 Task: Add Softage Information Technology Limited.
Action: Mouse moved to (327, 103)
Screenshot: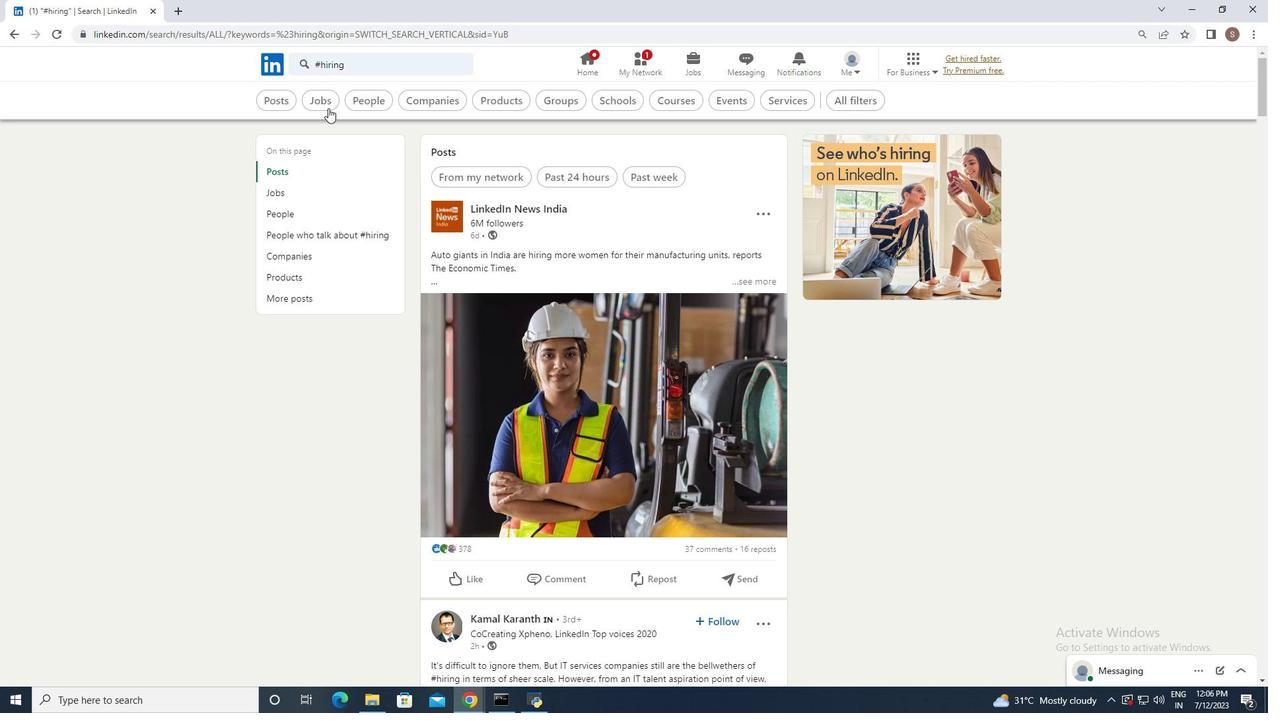 
Action: Mouse pressed left at (327, 103)
Screenshot: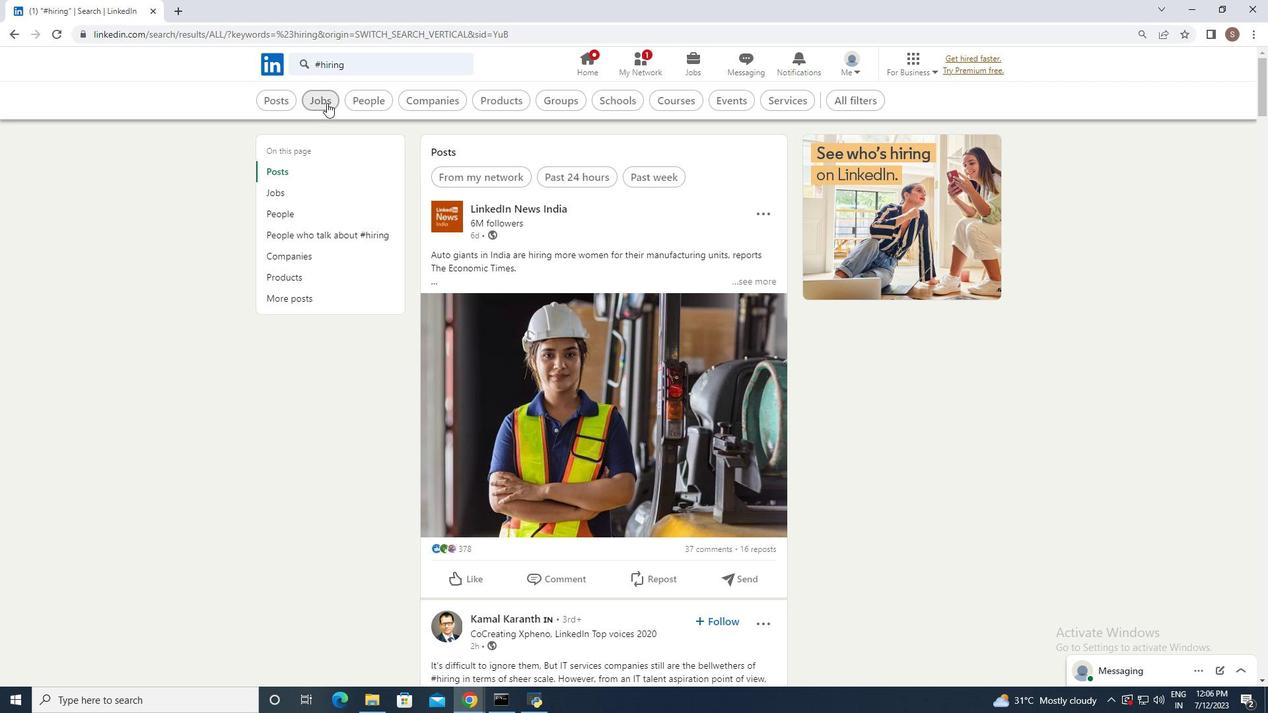 
Action: Mouse moved to (543, 103)
Screenshot: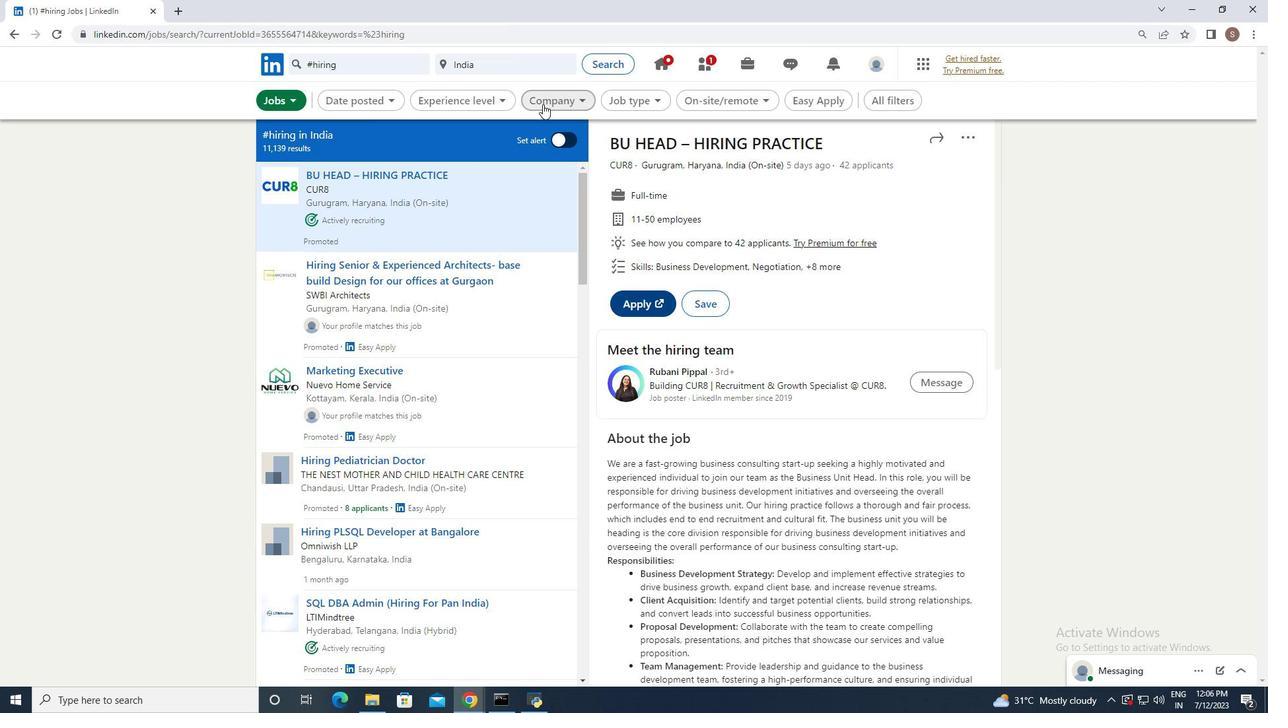 
Action: Mouse pressed left at (543, 103)
Screenshot: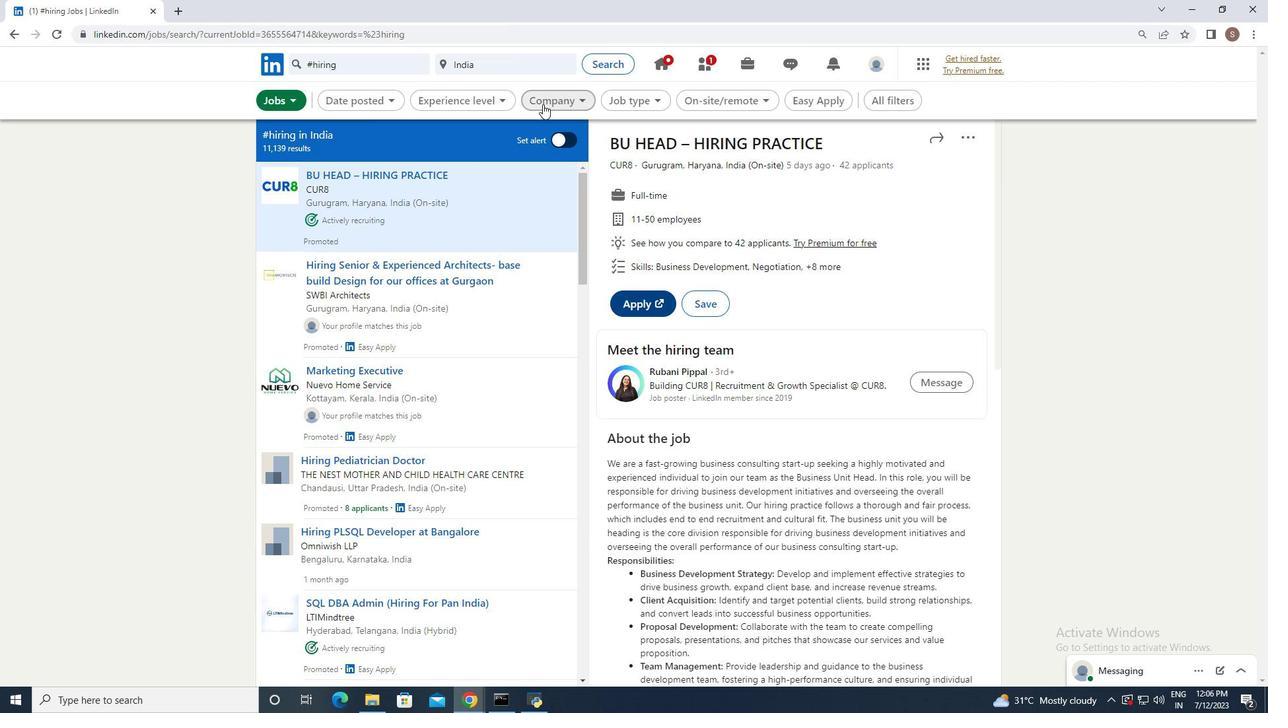 
Action: Mouse moved to (503, 144)
Screenshot: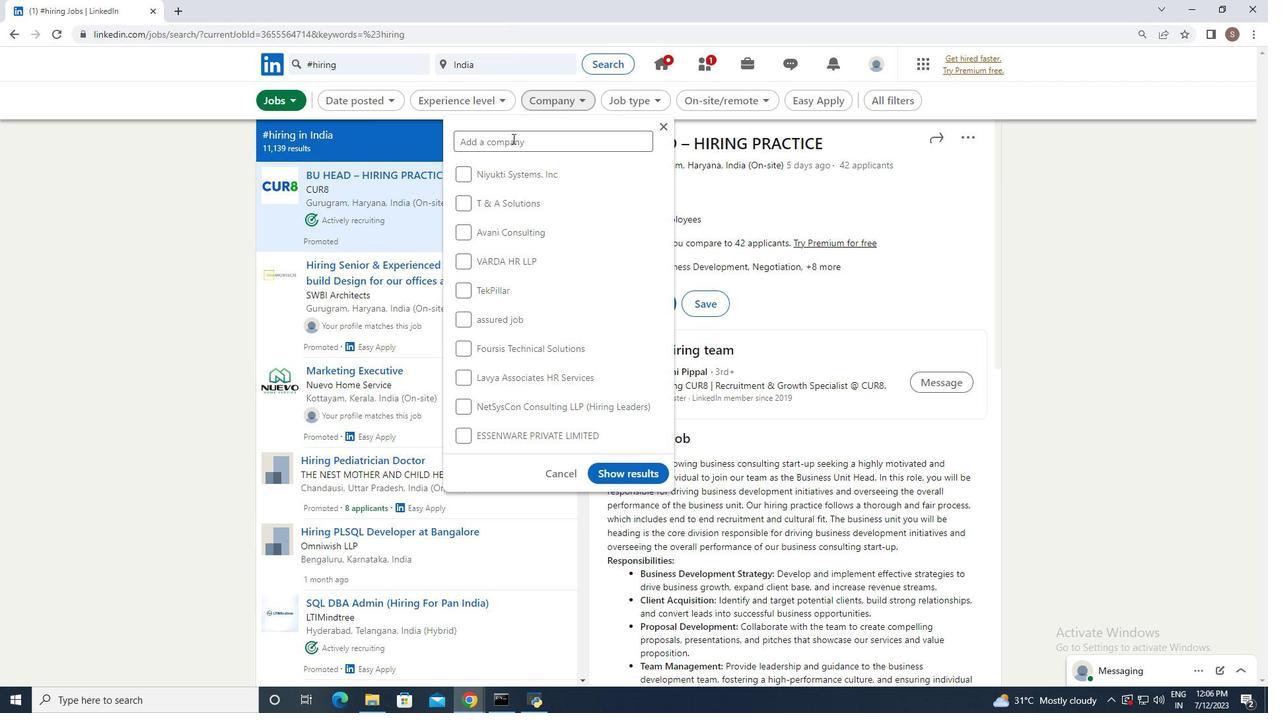 
Action: Mouse pressed left at (503, 144)
Screenshot: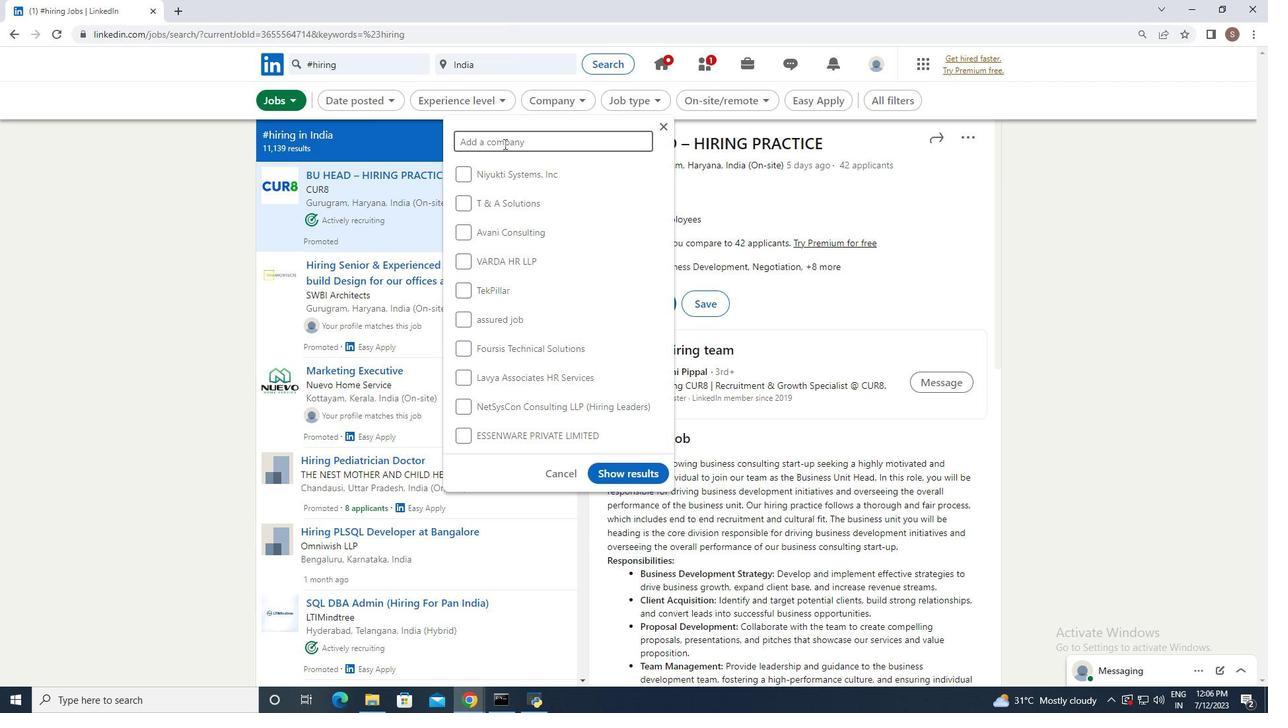 
Action: Key pressed <Key.shift>Softag
Screenshot: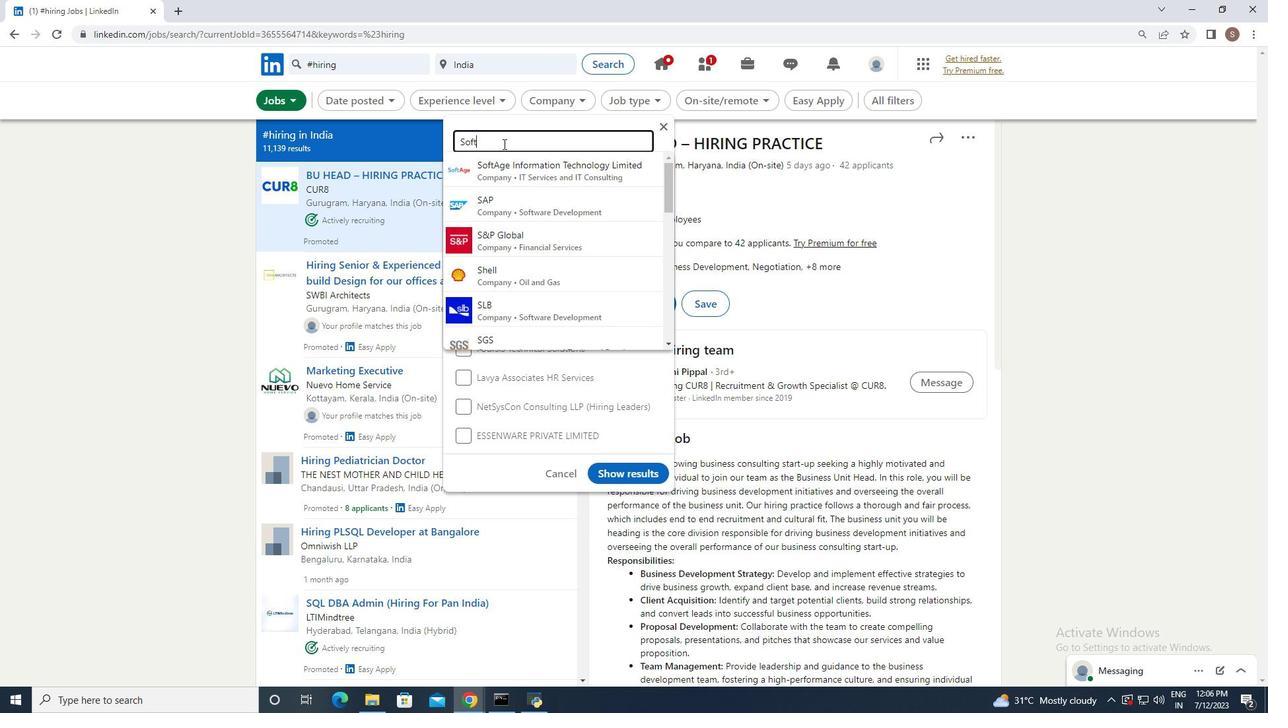 
Action: Mouse moved to (506, 171)
Screenshot: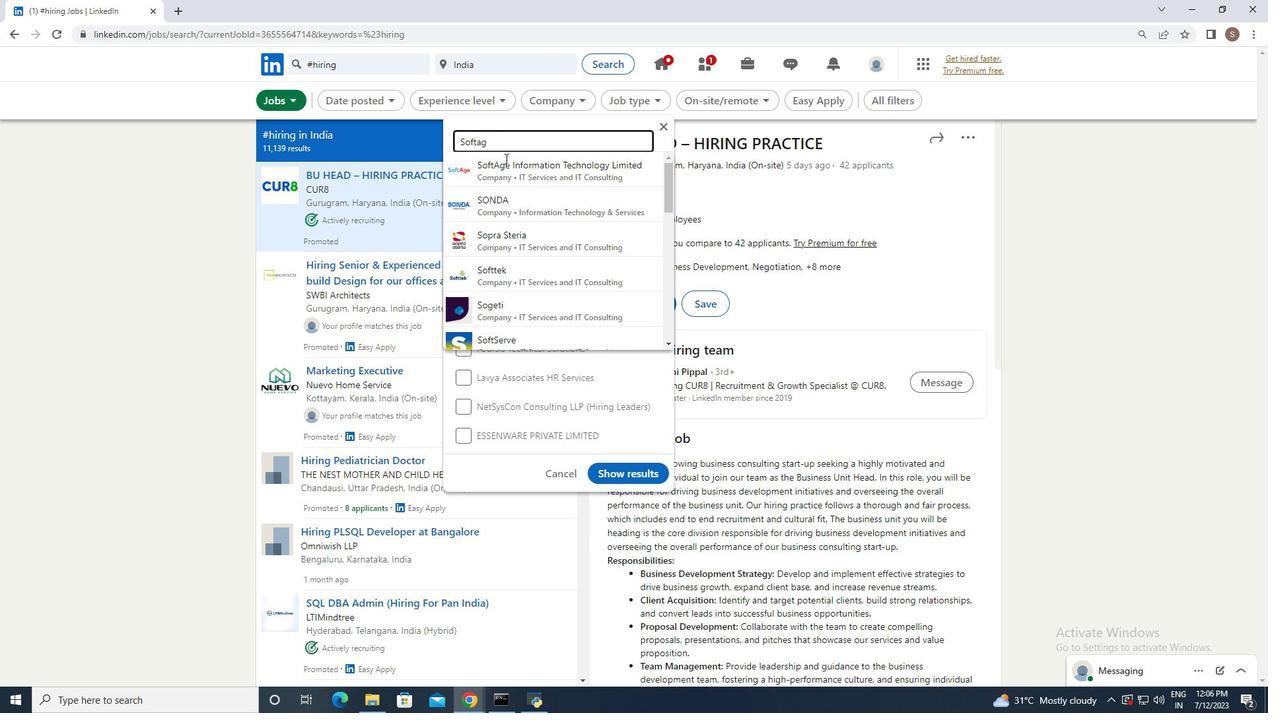 
Action: Mouse pressed left at (506, 171)
Screenshot: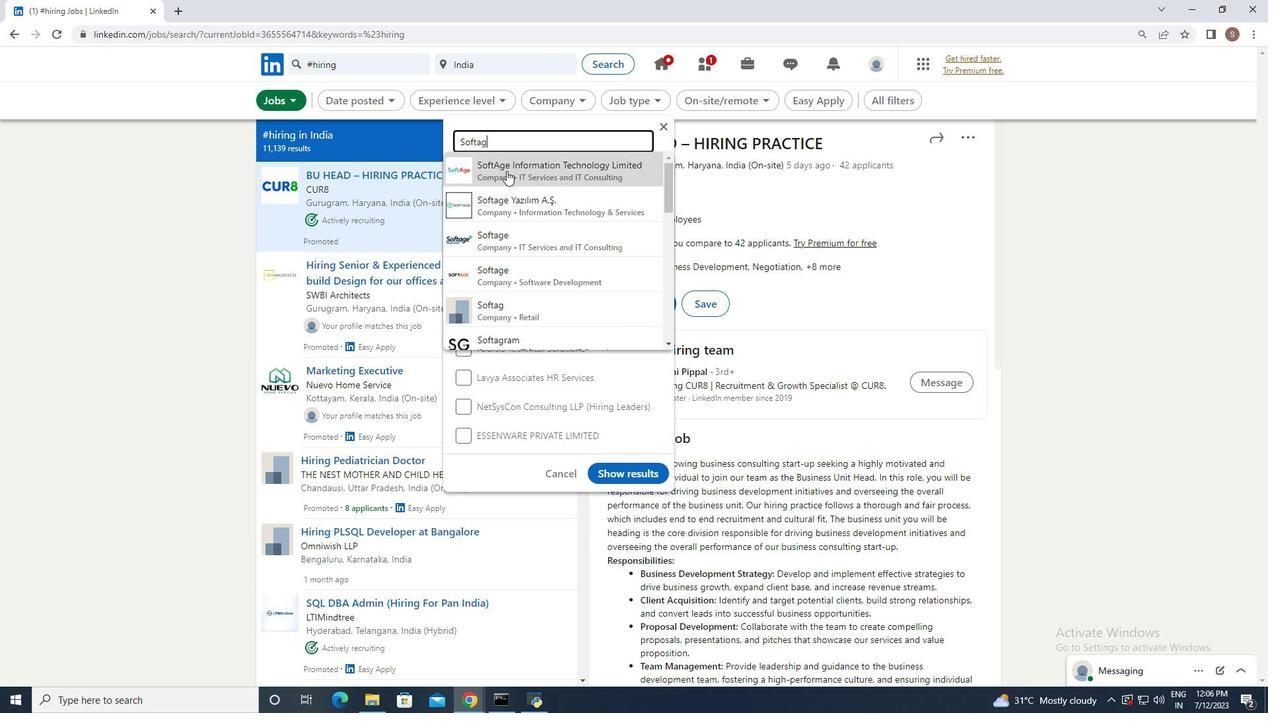 
Action: Mouse moved to (623, 506)
Screenshot: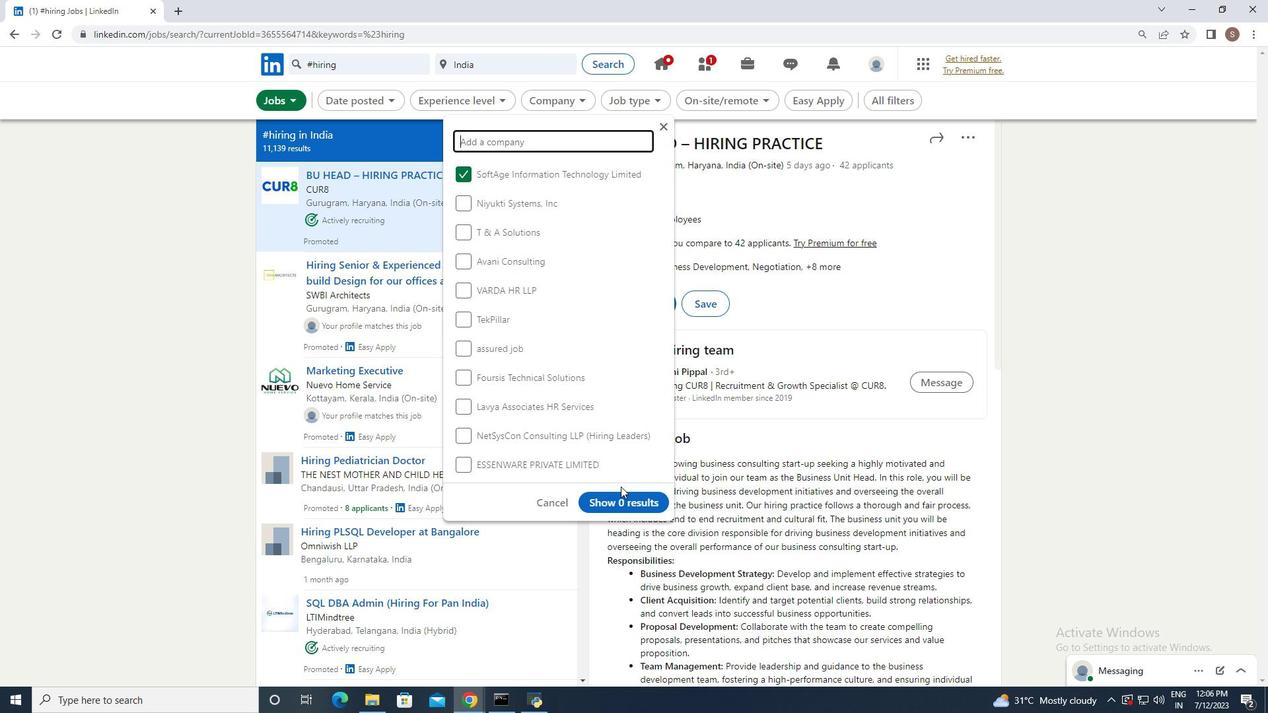 
Action: Mouse pressed left at (623, 506)
Screenshot: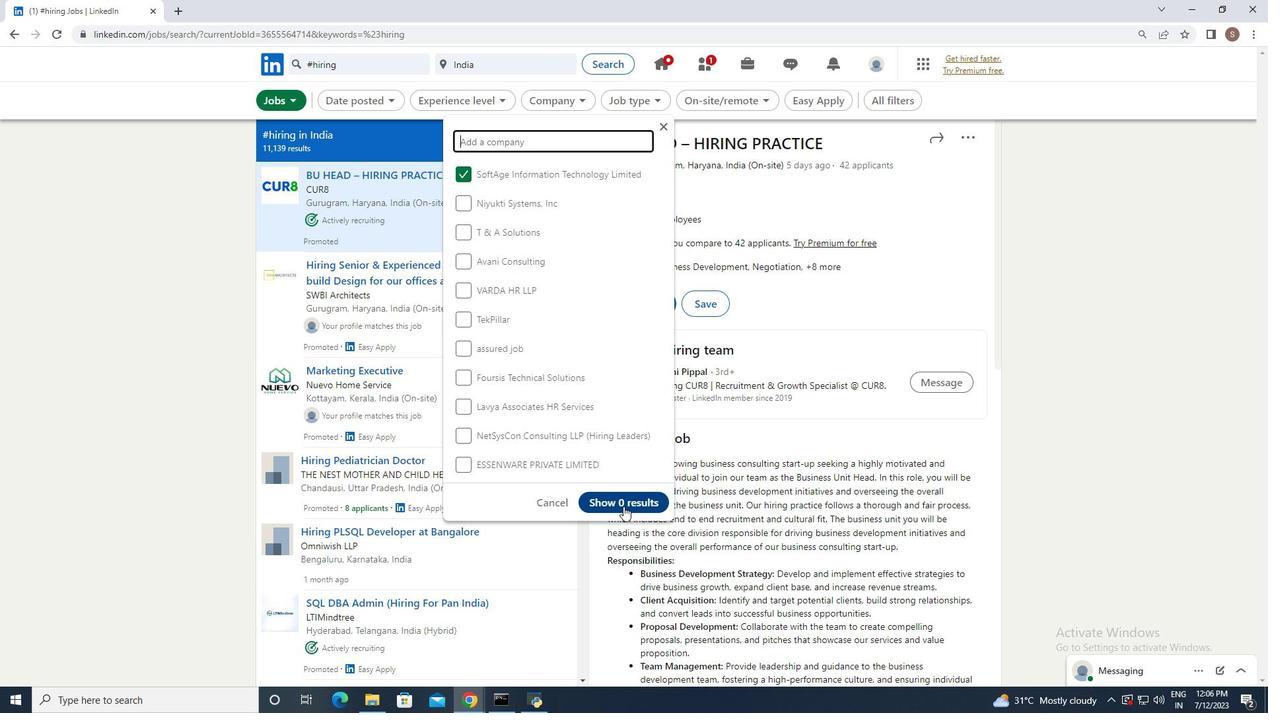 
